 Task: Log work in the project Brighten for the issue 'Create an e-learning platform for online education' spent time as '1w 3d 7h 50m' and remaining time as '5w 1d 10h 55m' and move to top of backlog. Now add the issue to the epic 'Network Upgrades'. Log work in the project Brighten for the issue 'Implement a new point of sale (POS) system for a retail store' spent time as '2w 6d 17h 36m' and remaining time as '1w 4d 17h 20m' and move to bottom of backlog. Now add the issue to the epic 'DevOps Implementation'
Action: Mouse moved to (200, 50)
Screenshot: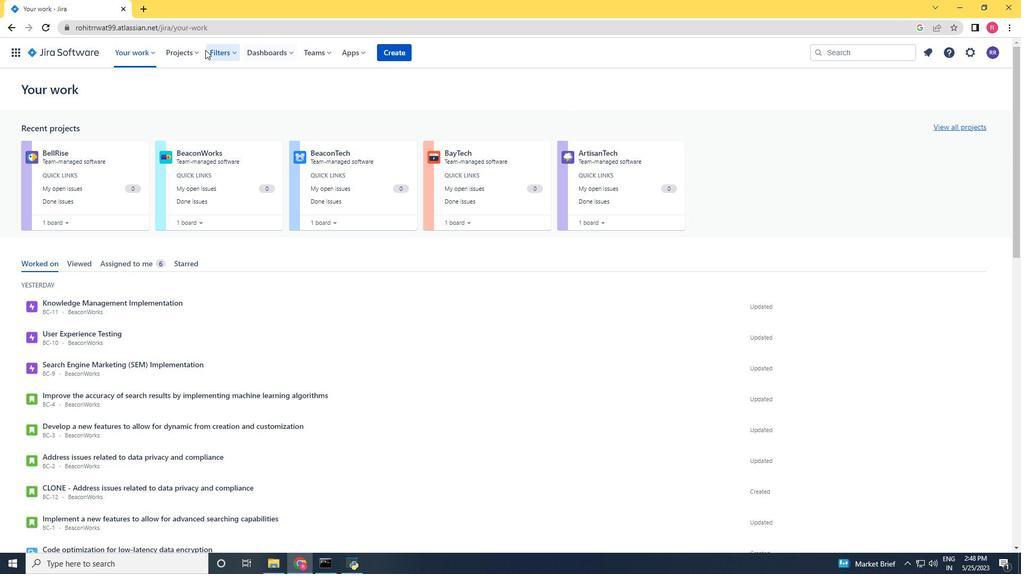 
Action: Mouse pressed left at (200, 50)
Screenshot: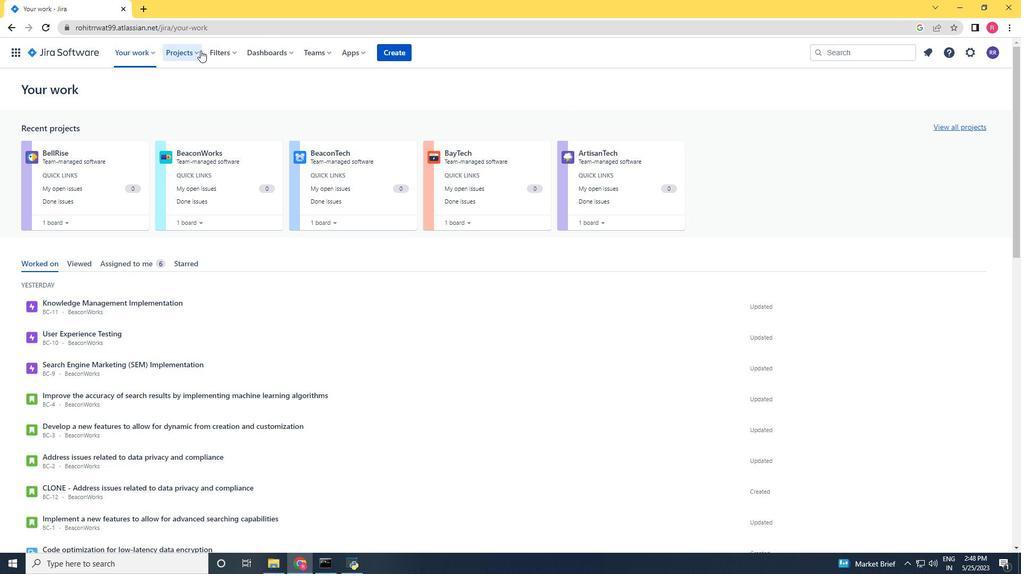 
Action: Mouse moved to (204, 105)
Screenshot: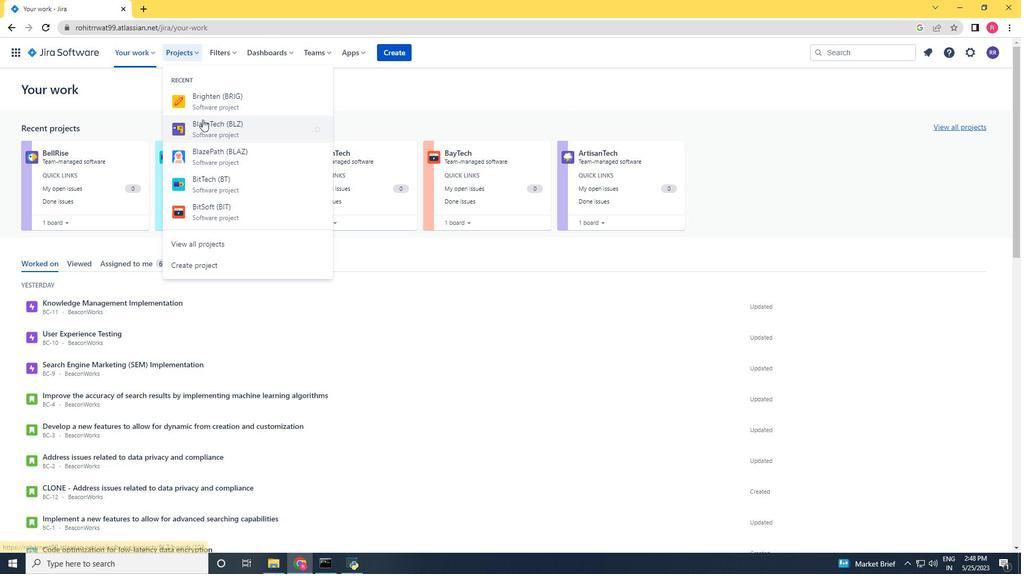 
Action: Mouse pressed left at (204, 105)
Screenshot: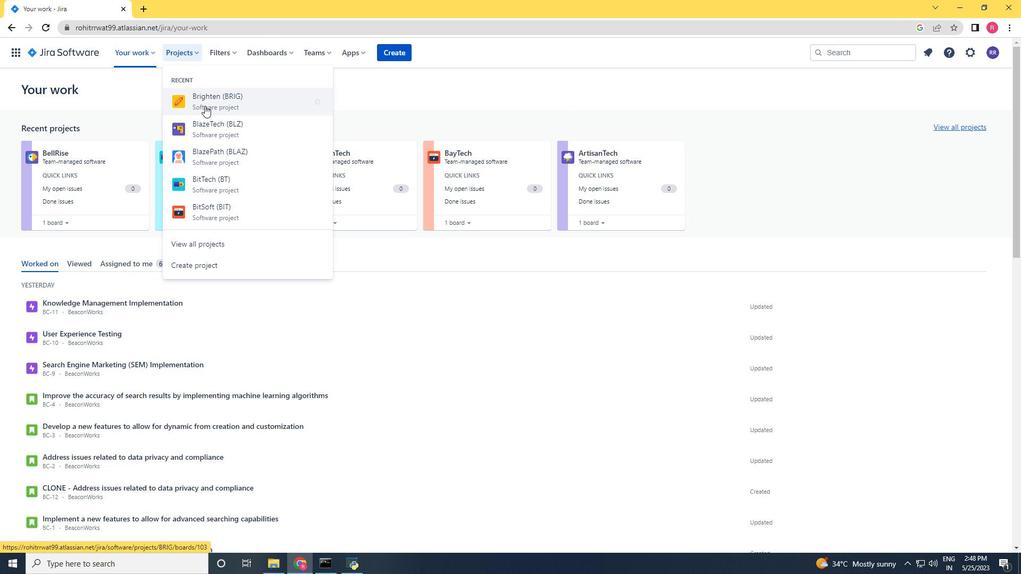 
Action: Mouse moved to (64, 163)
Screenshot: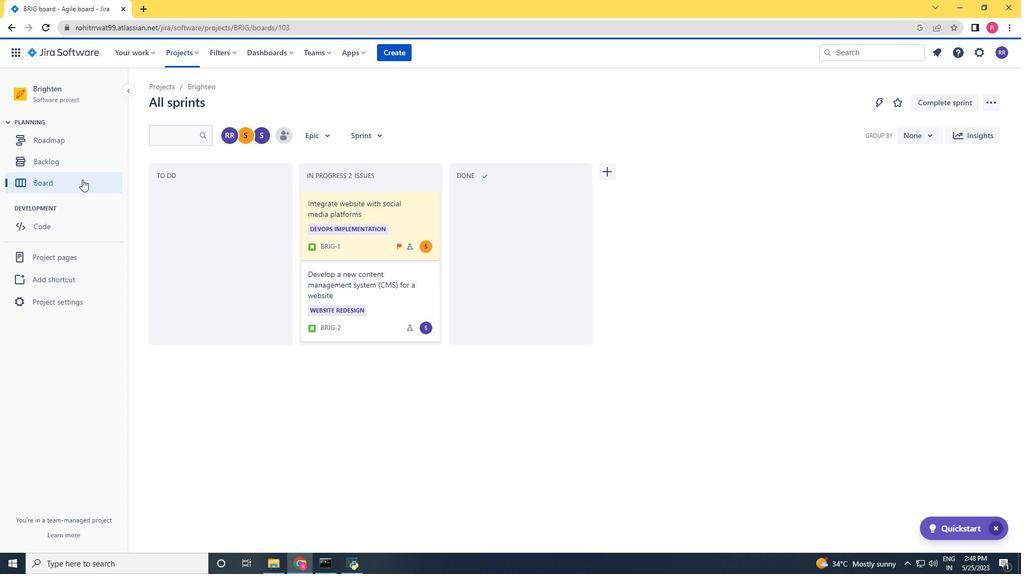 
Action: Mouse pressed left at (64, 163)
Screenshot: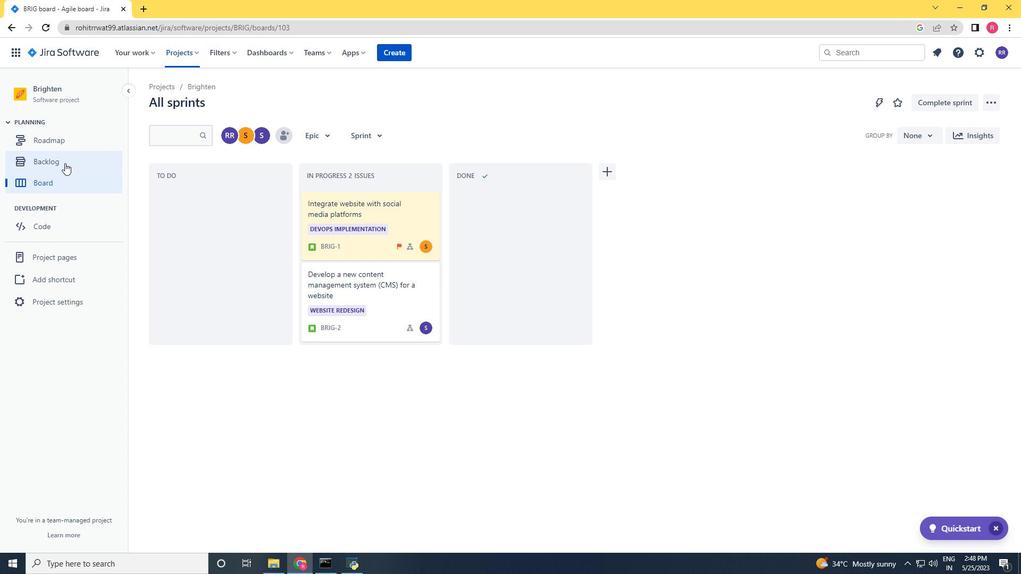
Action: Mouse moved to (607, 456)
Screenshot: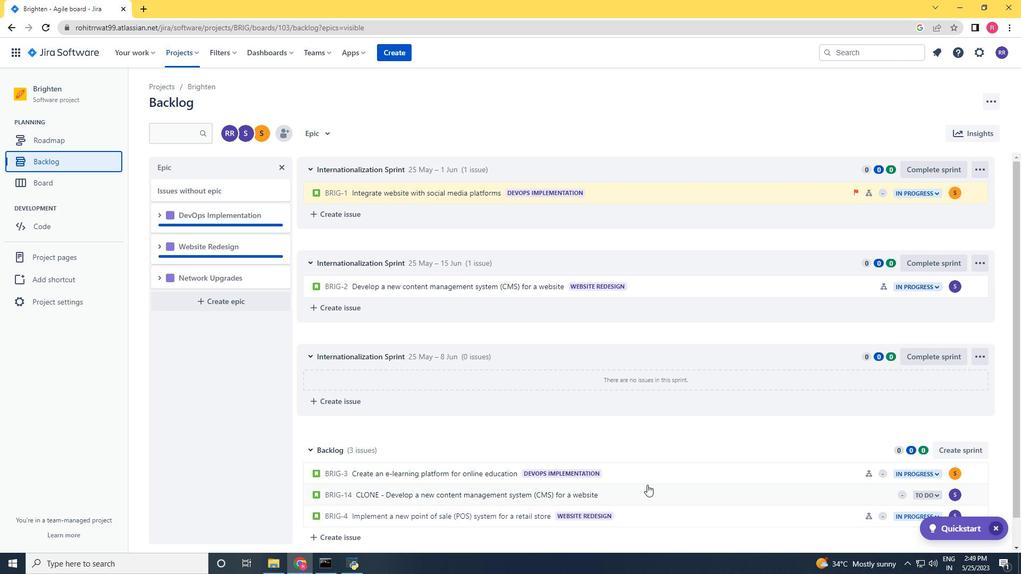 
Action: Mouse scrolled (607, 455) with delta (0, 0)
Screenshot: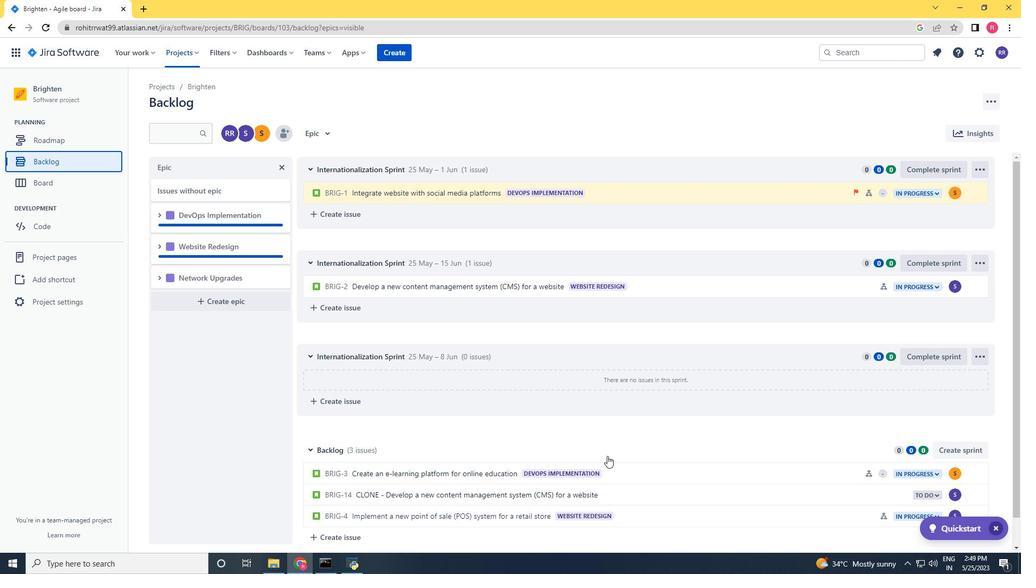 
Action: Mouse scrolled (607, 455) with delta (0, 0)
Screenshot: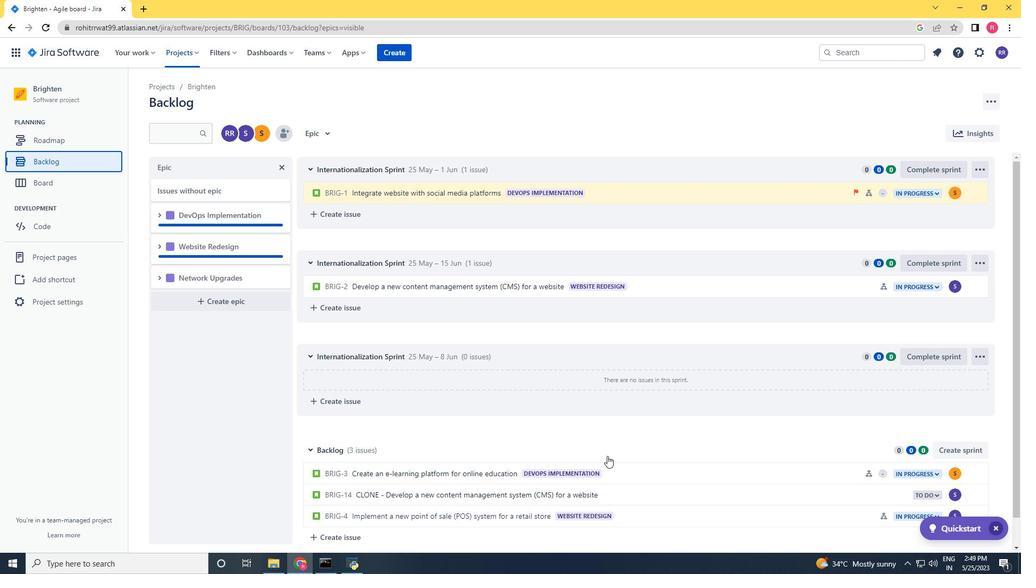 
Action: Mouse scrolled (607, 455) with delta (0, 0)
Screenshot: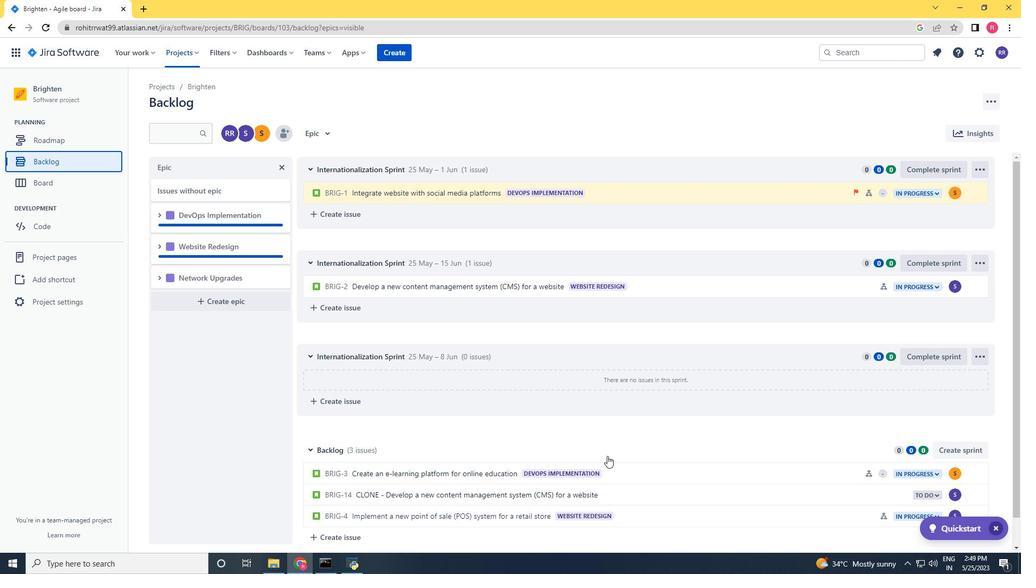 
Action: Mouse scrolled (607, 455) with delta (0, 0)
Screenshot: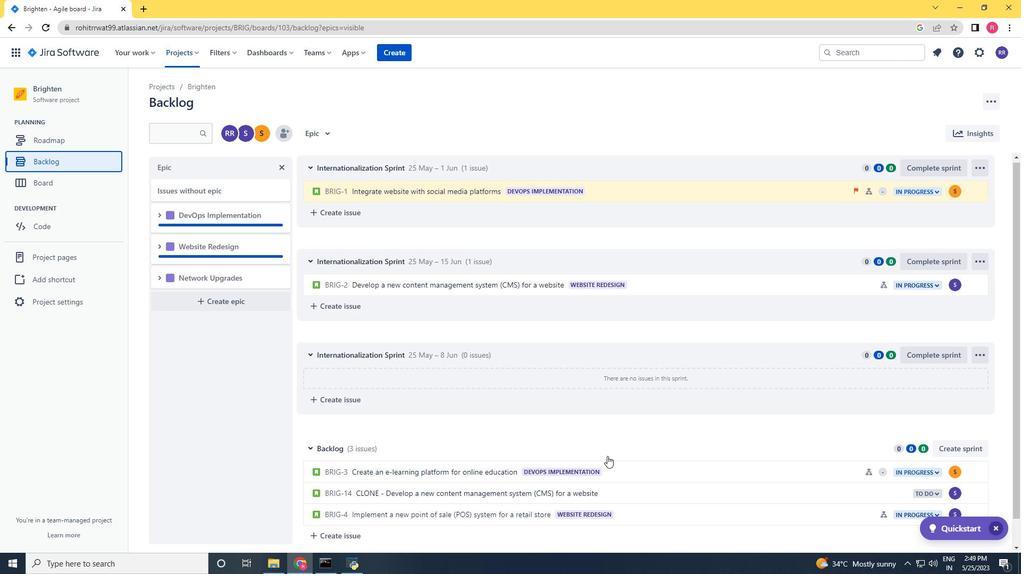 
Action: Mouse moved to (515, 375)
Screenshot: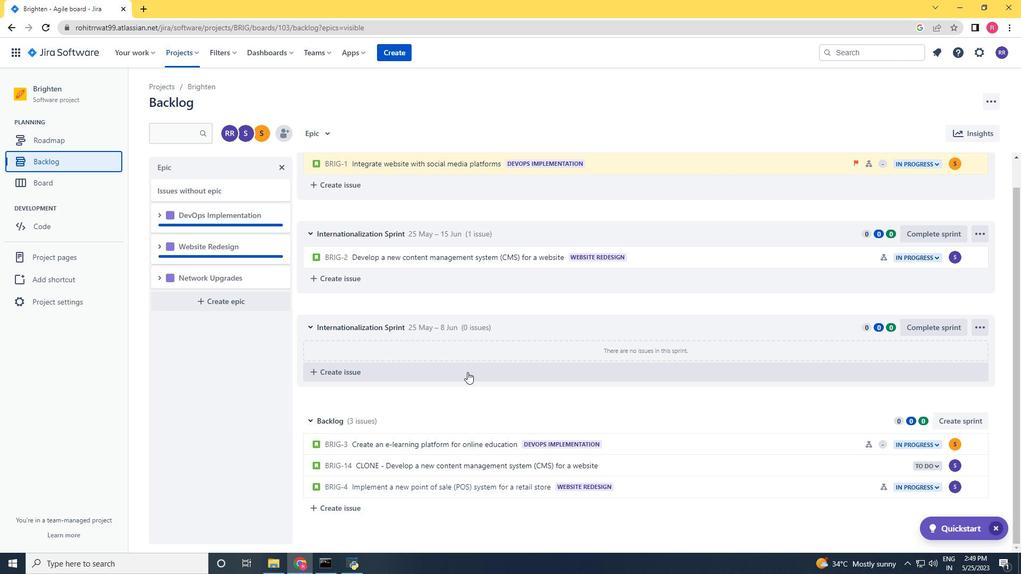 
Action: Mouse scrolled (515, 375) with delta (0, 0)
Screenshot: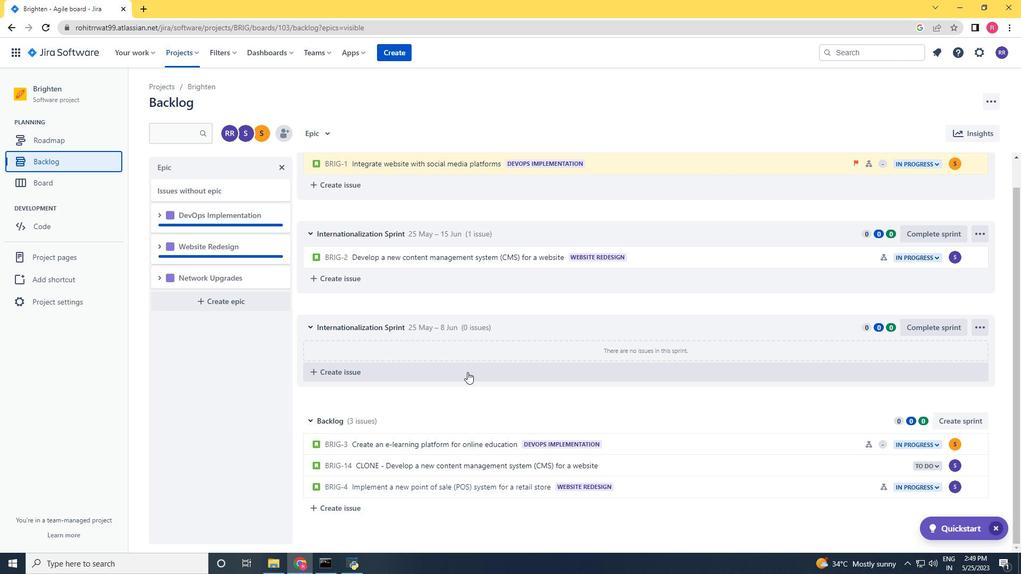 
Action: Mouse scrolled (515, 375) with delta (0, 0)
Screenshot: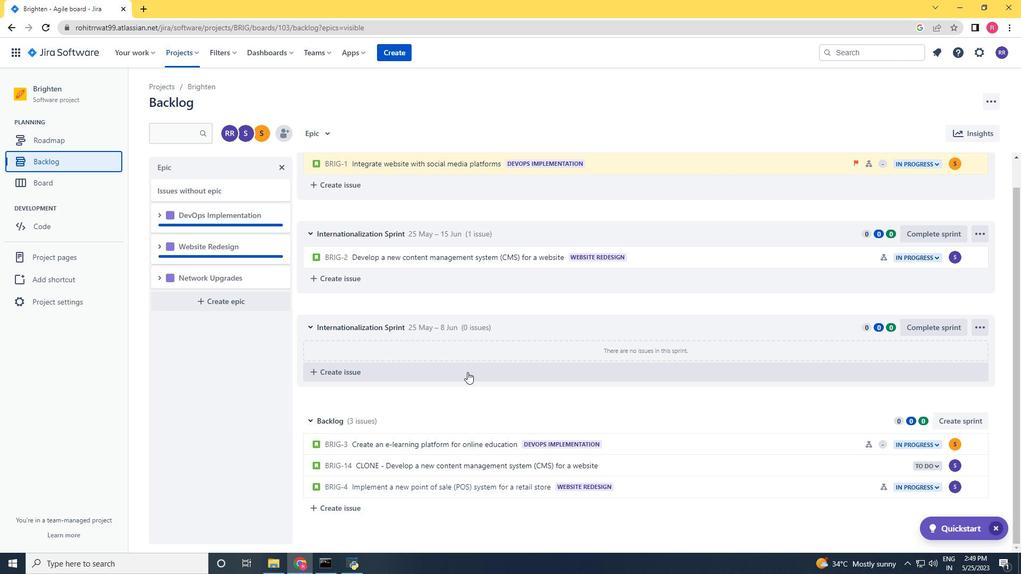 
Action: Mouse scrolled (515, 375) with delta (0, 0)
Screenshot: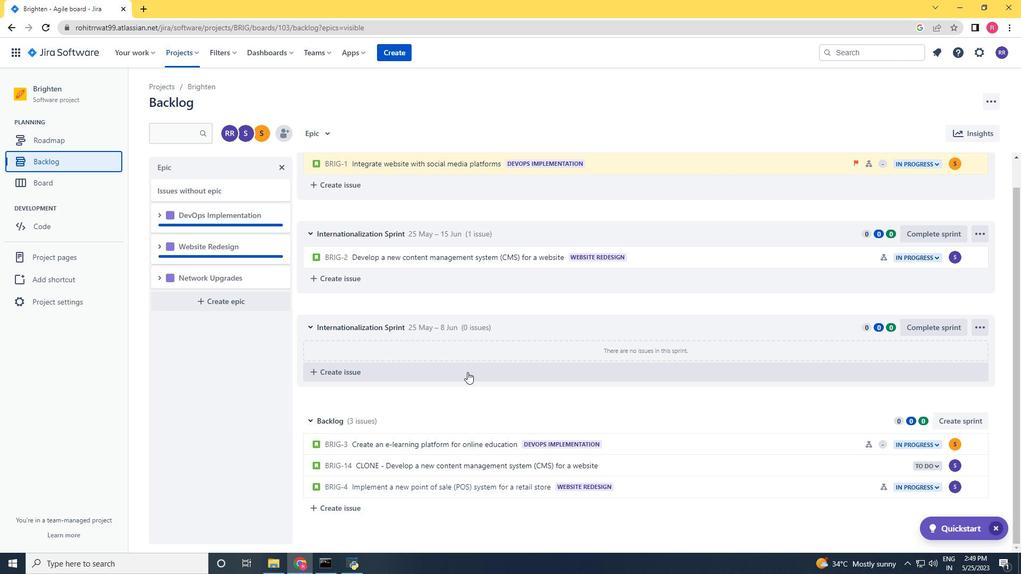 
Action: Mouse scrolled (515, 375) with delta (0, 0)
Screenshot: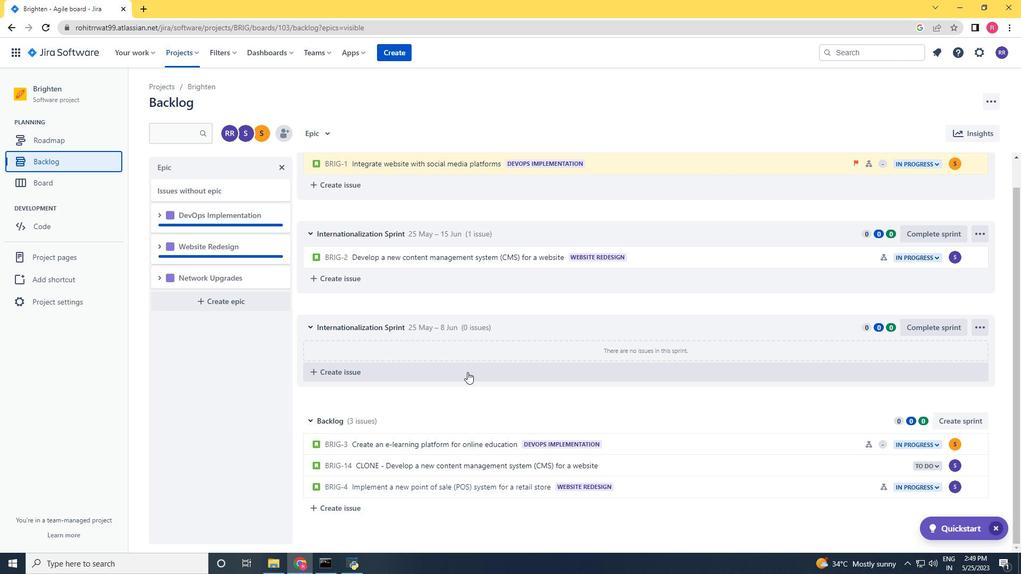 
Action: Mouse scrolled (515, 375) with delta (0, 0)
Screenshot: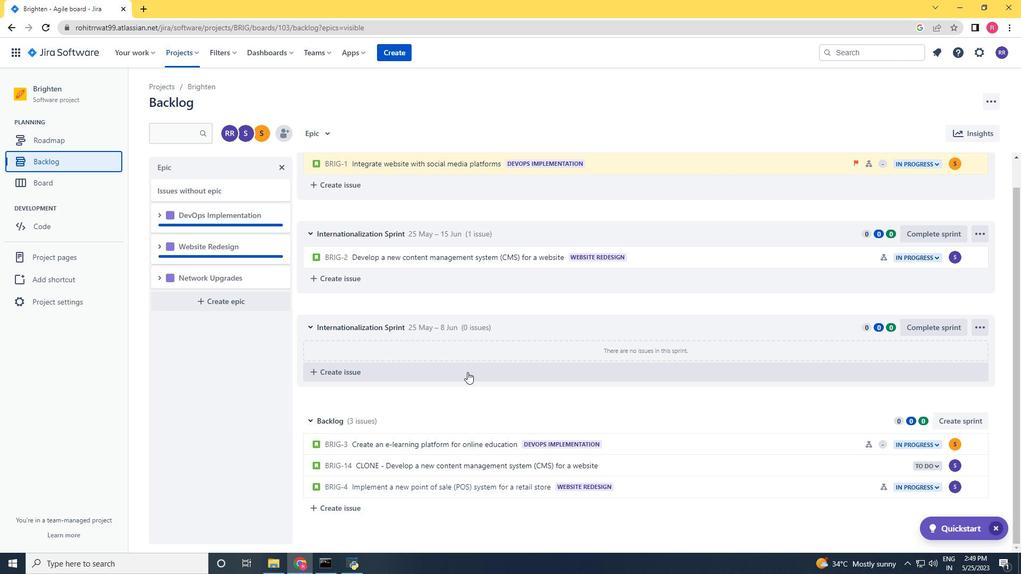 
Action: Mouse scrolled (515, 375) with delta (0, 0)
Screenshot: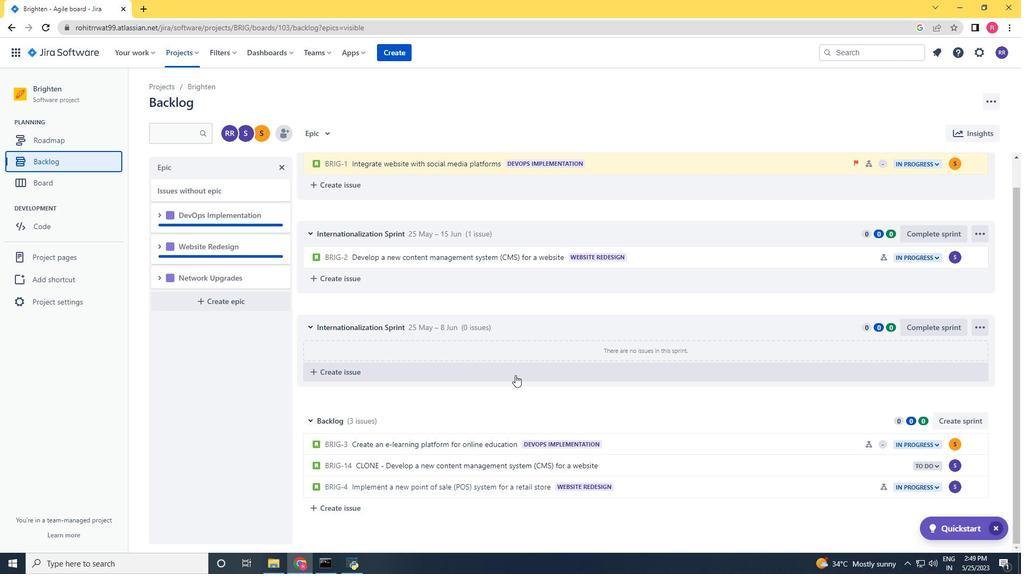 
Action: Mouse scrolled (515, 375) with delta (0, 0)
Screenshot: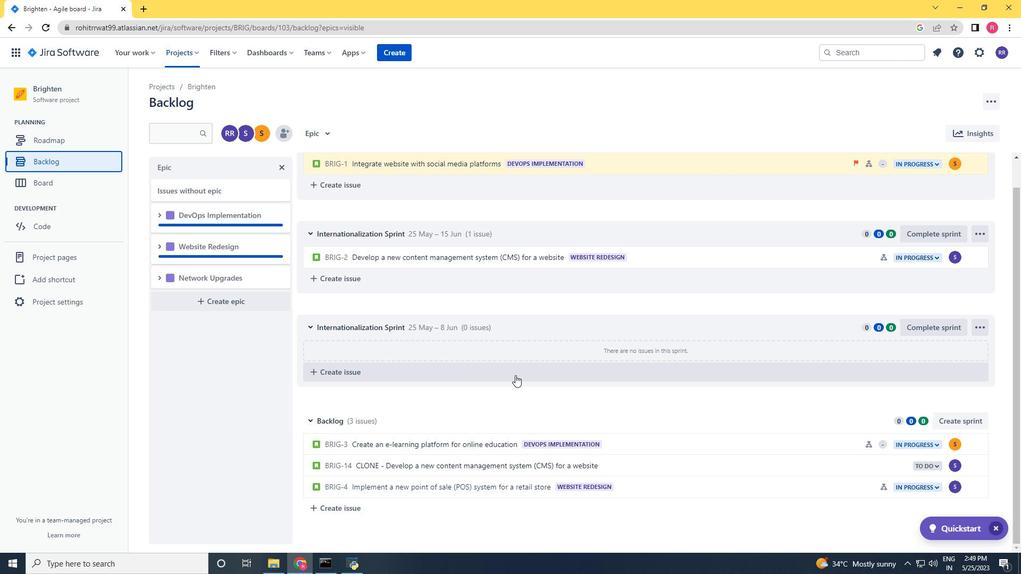 
Action: Mouse scrolled (515, 375) with delta (0, 0)
Screenshot: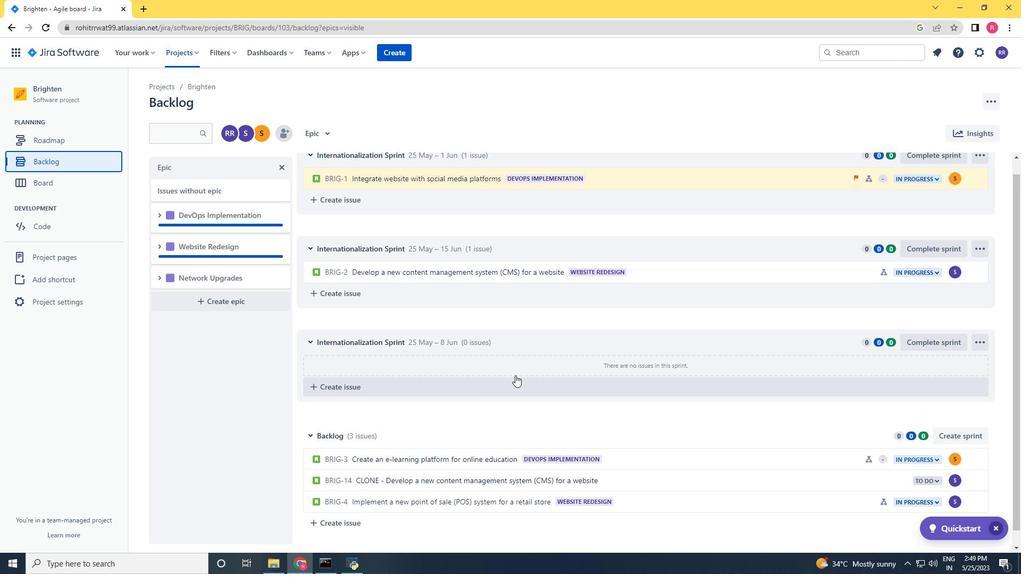 
Action: Mouse scrolled (515, 374) with delta (0, 0)
Screenshot: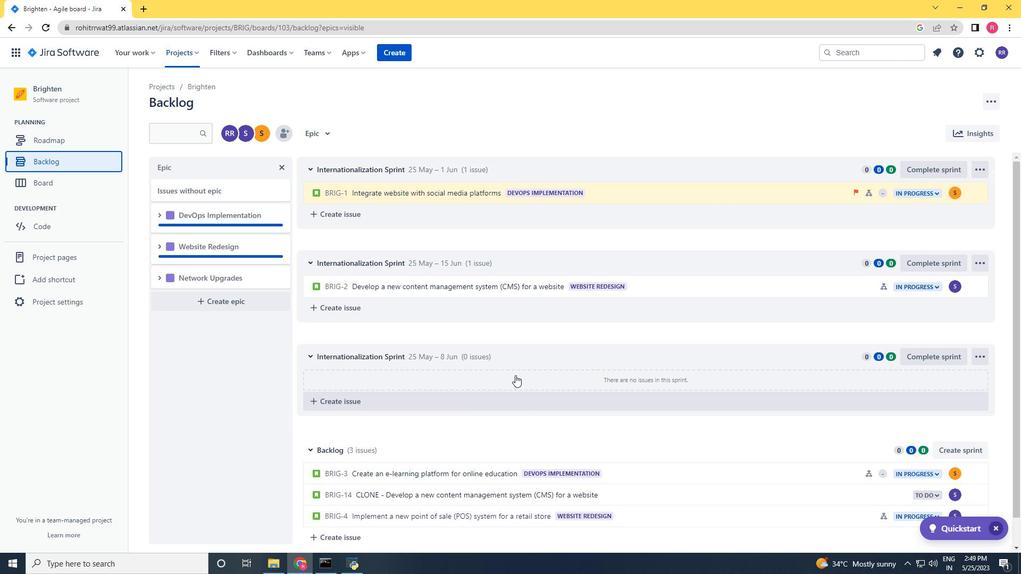 
Action: Mouse scrolled (515, 374) with delta (0, 0)
Screenshot: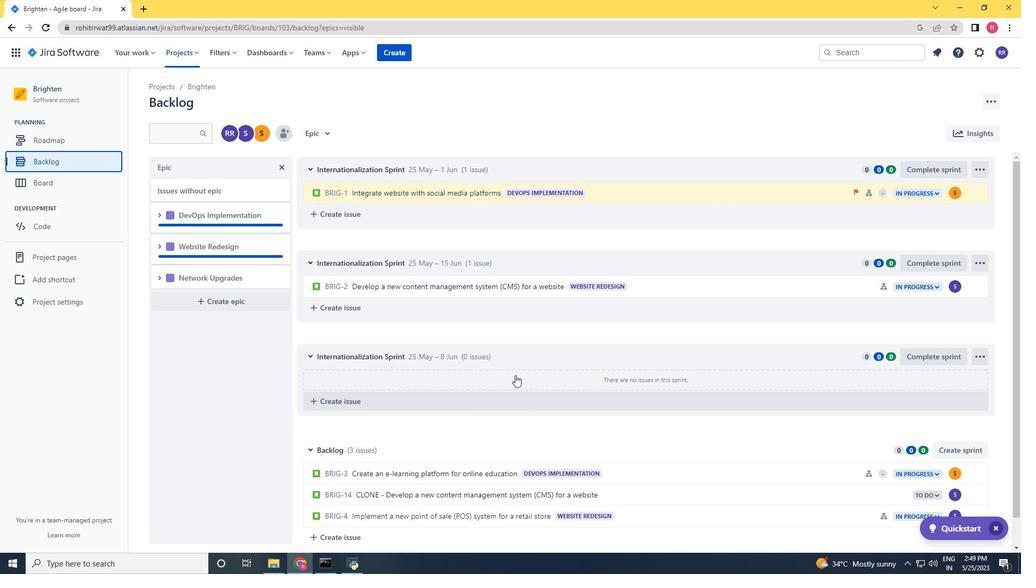 
Action: Mouse scrolled (515, 374) with delta (0, 0)
Screenshot: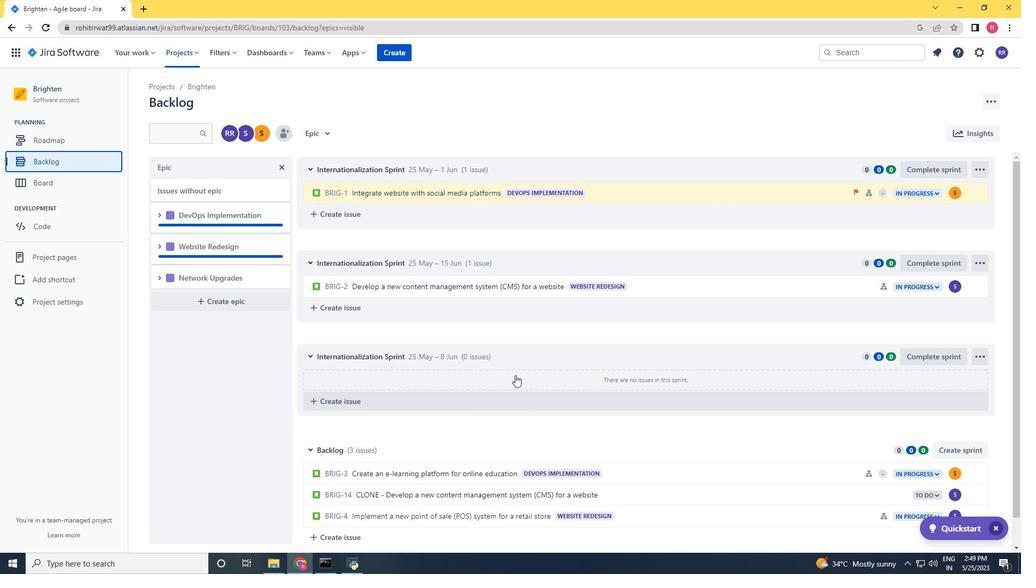 
Action: Mouse scrolled (515, 374) with delta (0, 0)
Screenshot: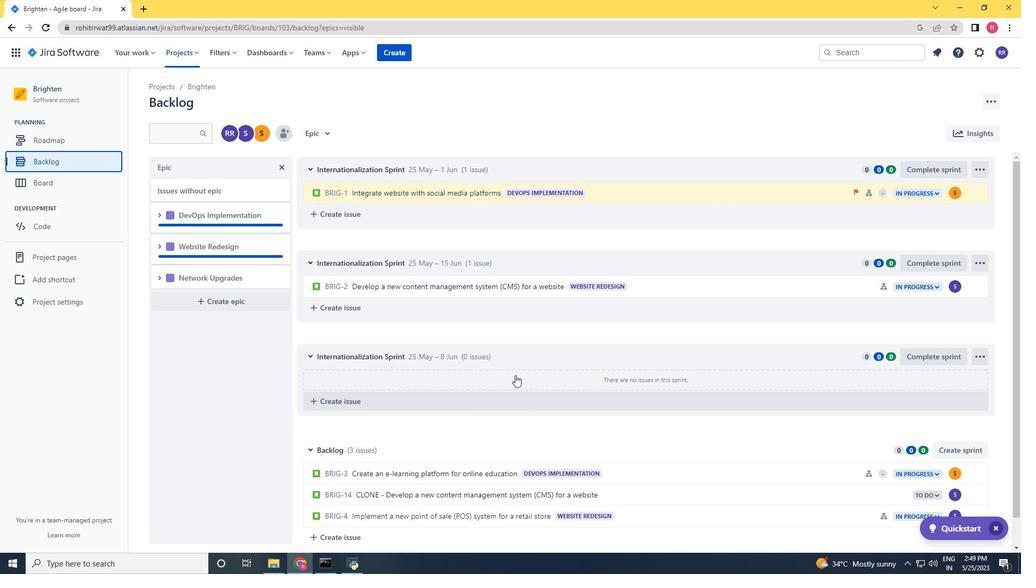 
Action: Mouse scrolled (515, 374) with delta (0, 0)
Screenshot: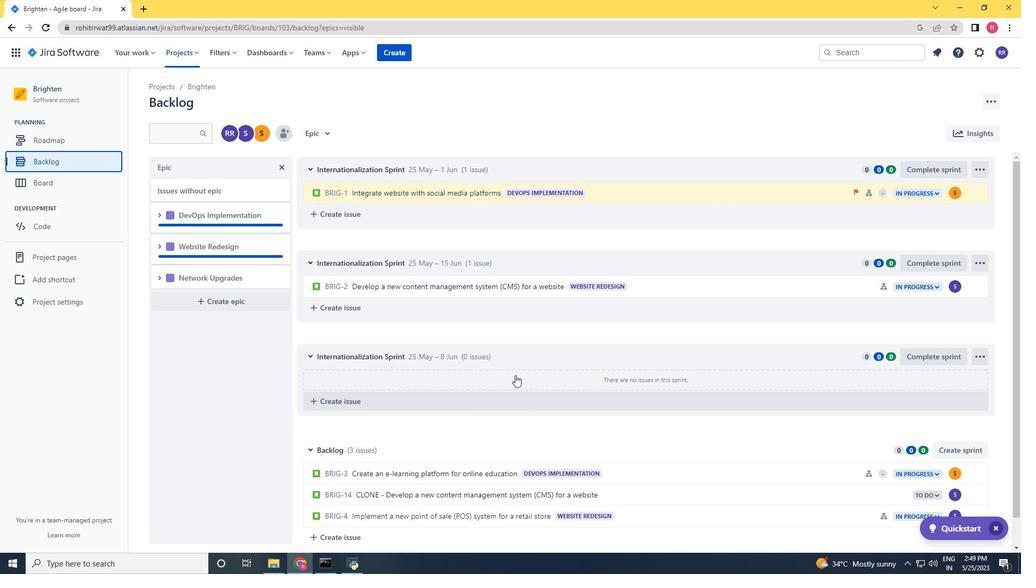 
Action: Mouse scrolled (515, 374) with delta (0, 0)
Screenshot: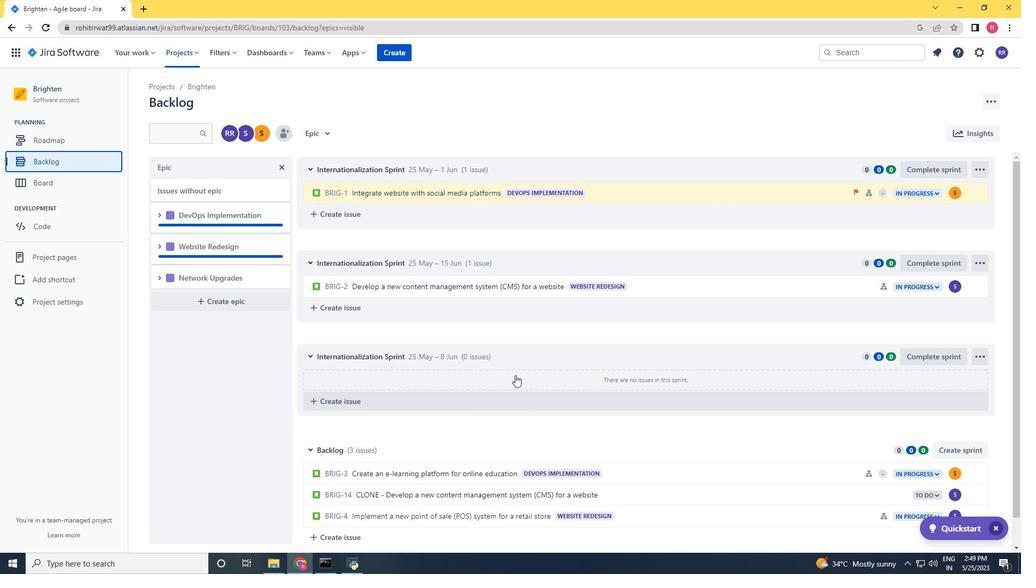 
Action: Mouse scrolled (515, 374) with delta (0, 0)
Screenshot: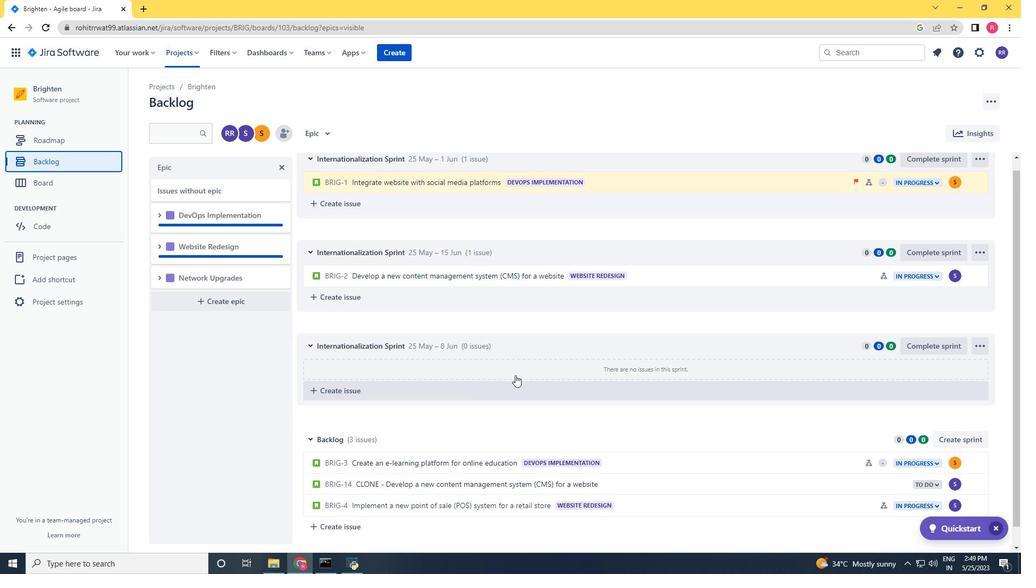 
Action: Mouse scrolled (515, 375) with delta (0, 0)
Screenshot: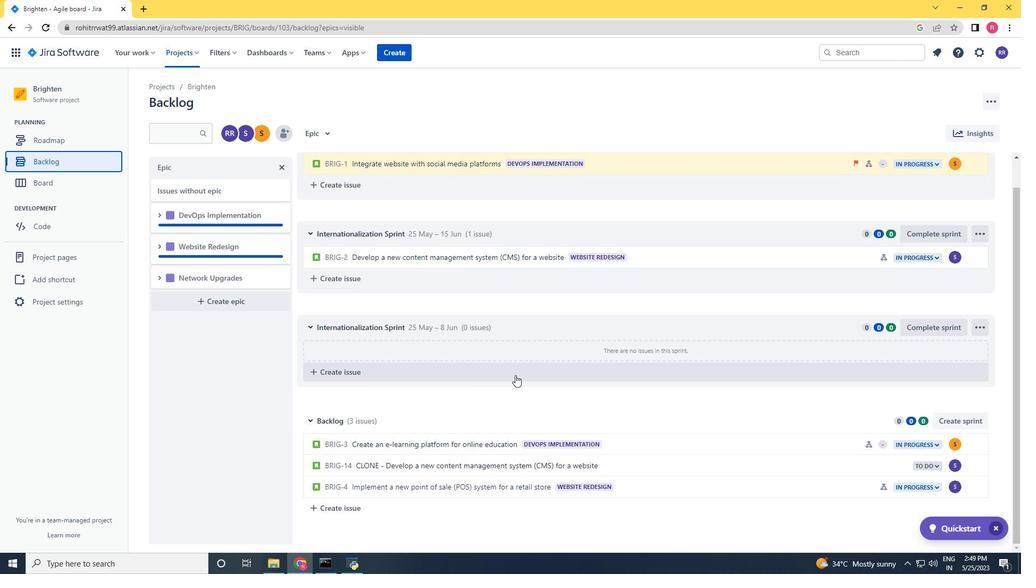 
Action: Mouse moved to (378, 257)
Screenshot: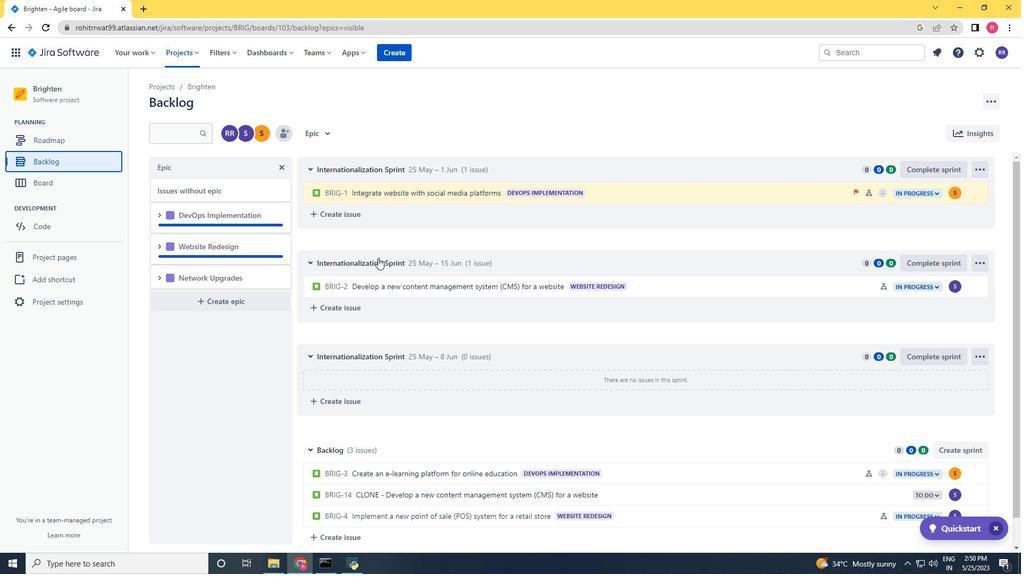 
